 Task: Zoom out.
Action: Mouse moved to (113, 90)
Screenshot: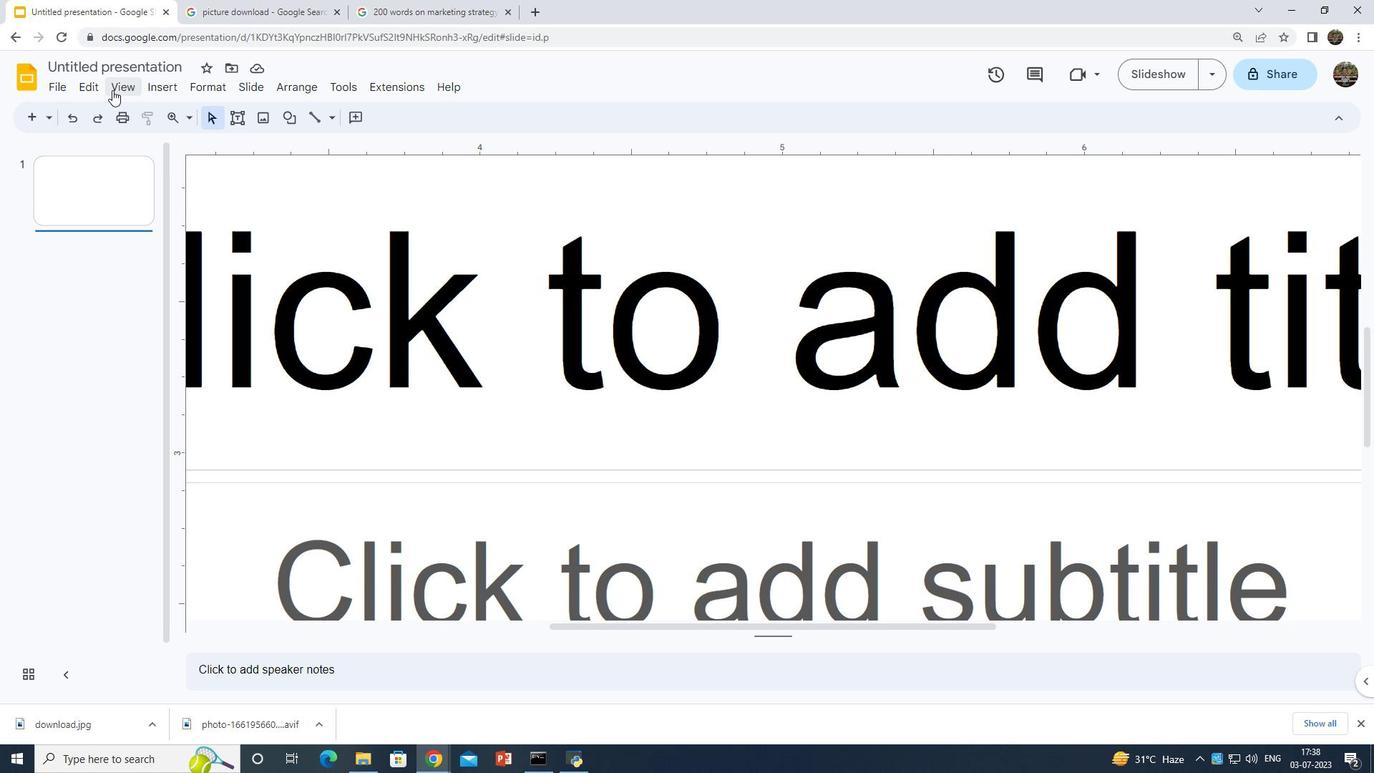 
Action: Mouse pressed left at (113, 90)
Screenshot: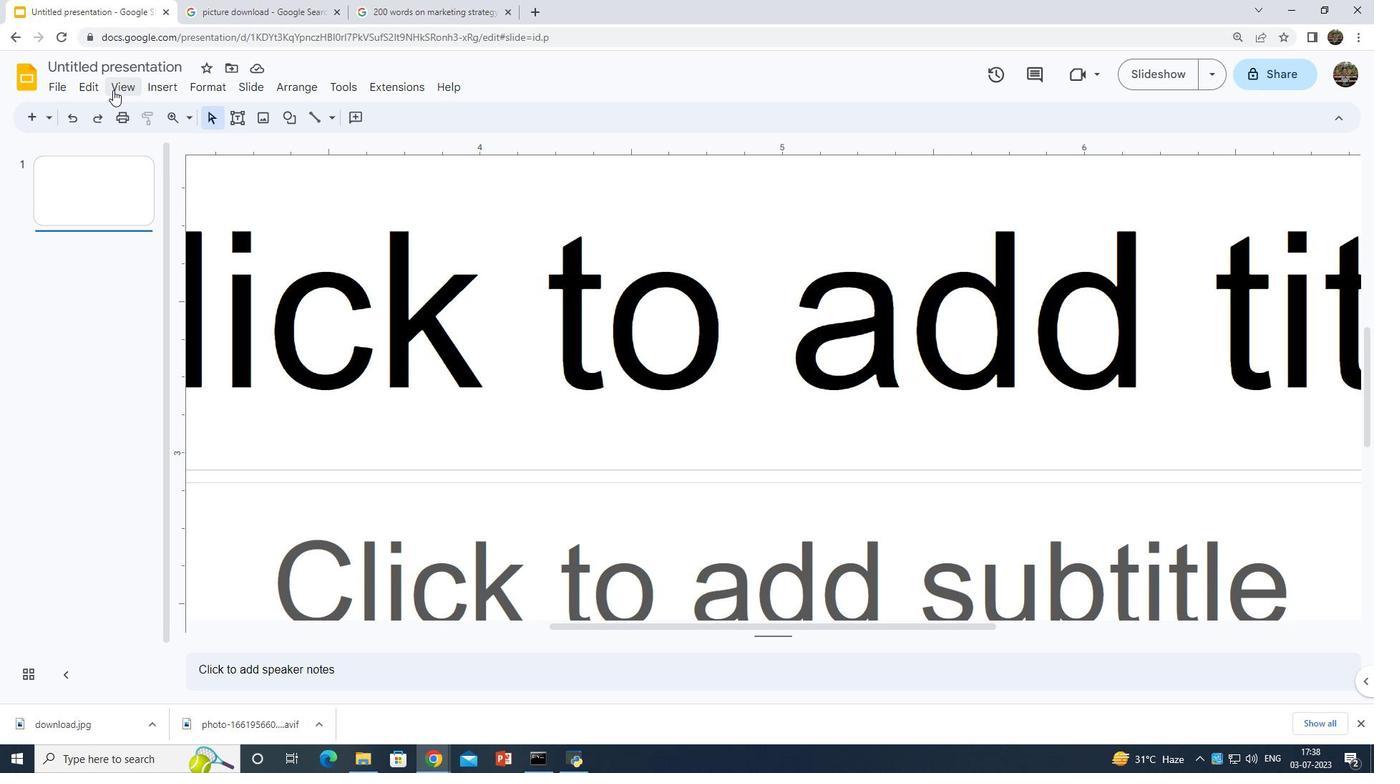 
Action: Mouse moved to (259, 406)
Screenshot: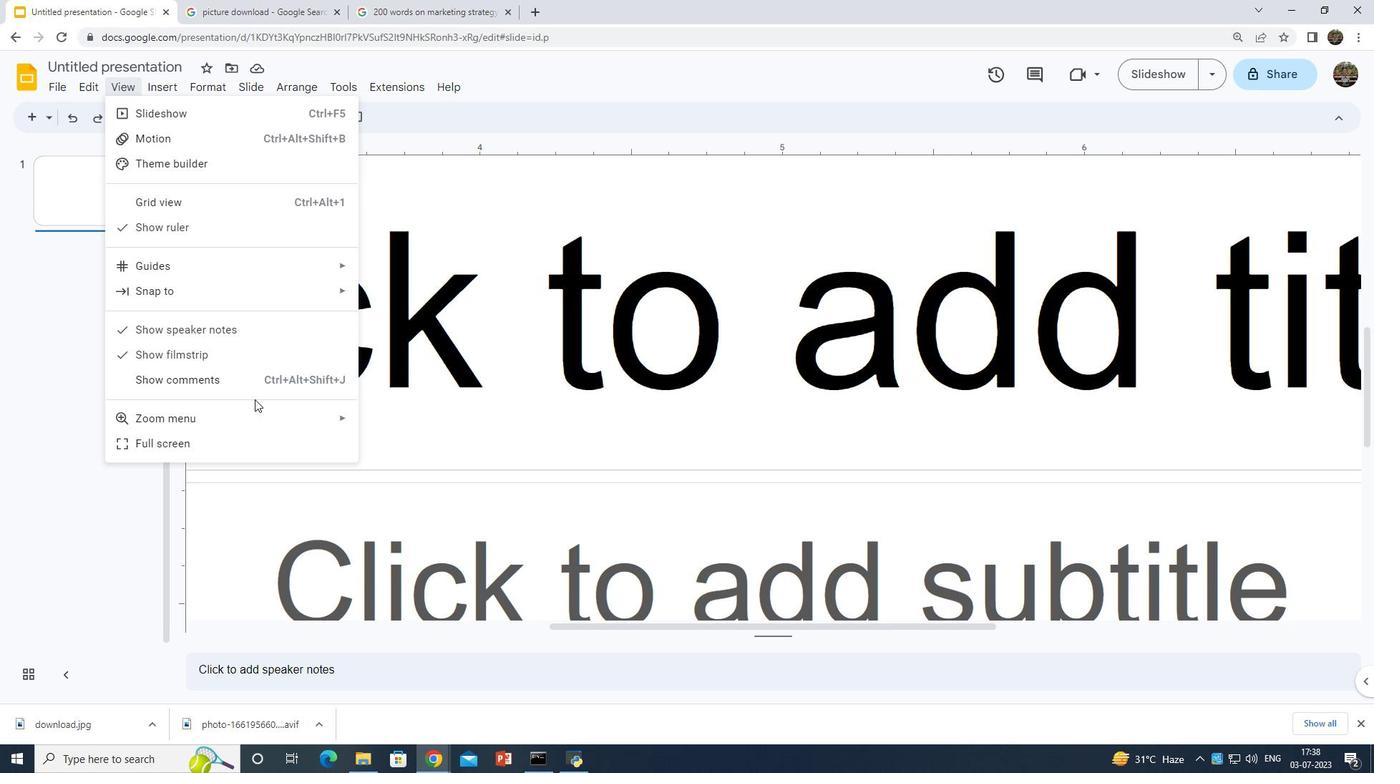 
Action: Mouse pressed left at (259, 406)
Screenshot: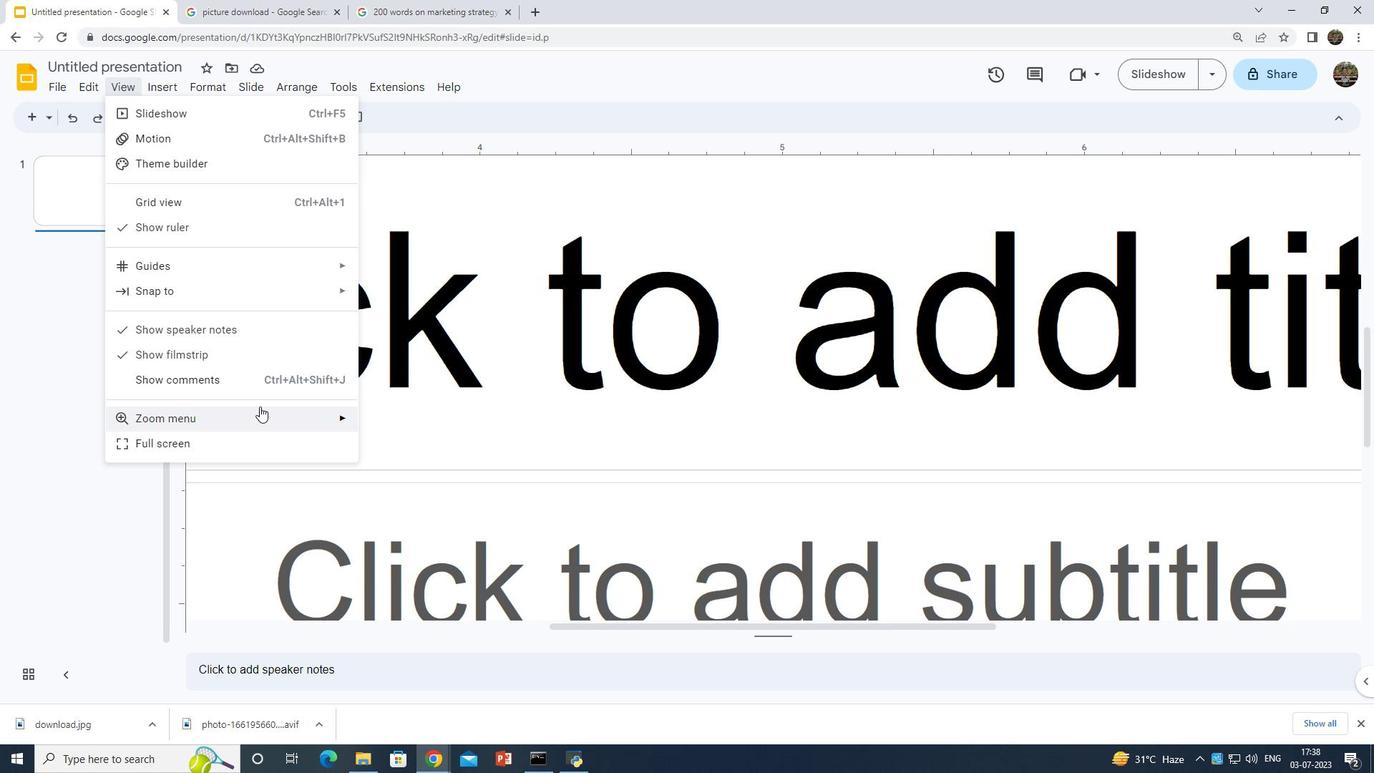 
Action: Mouse moved to (401, 557)
Screenshot: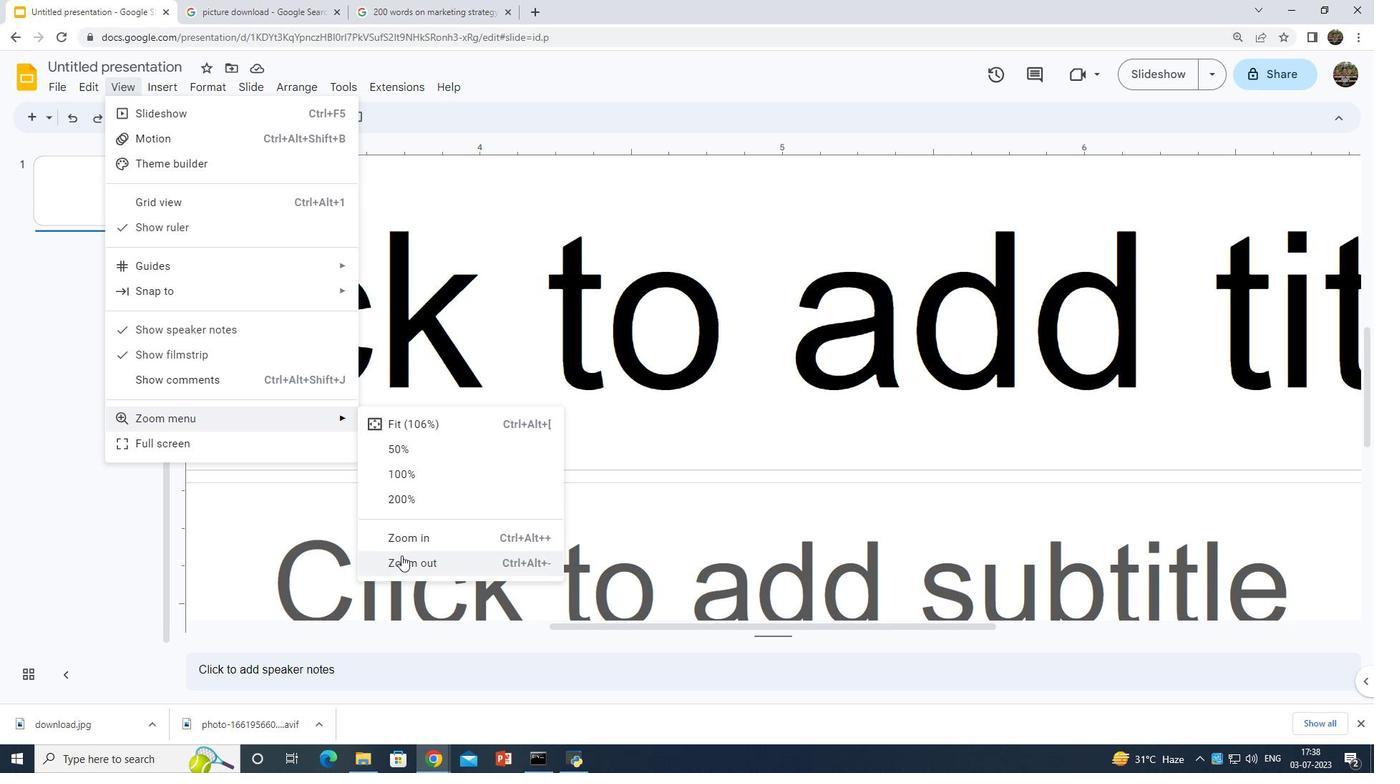 
Action: Mouse pressed left at (401, 557)
Screenshot: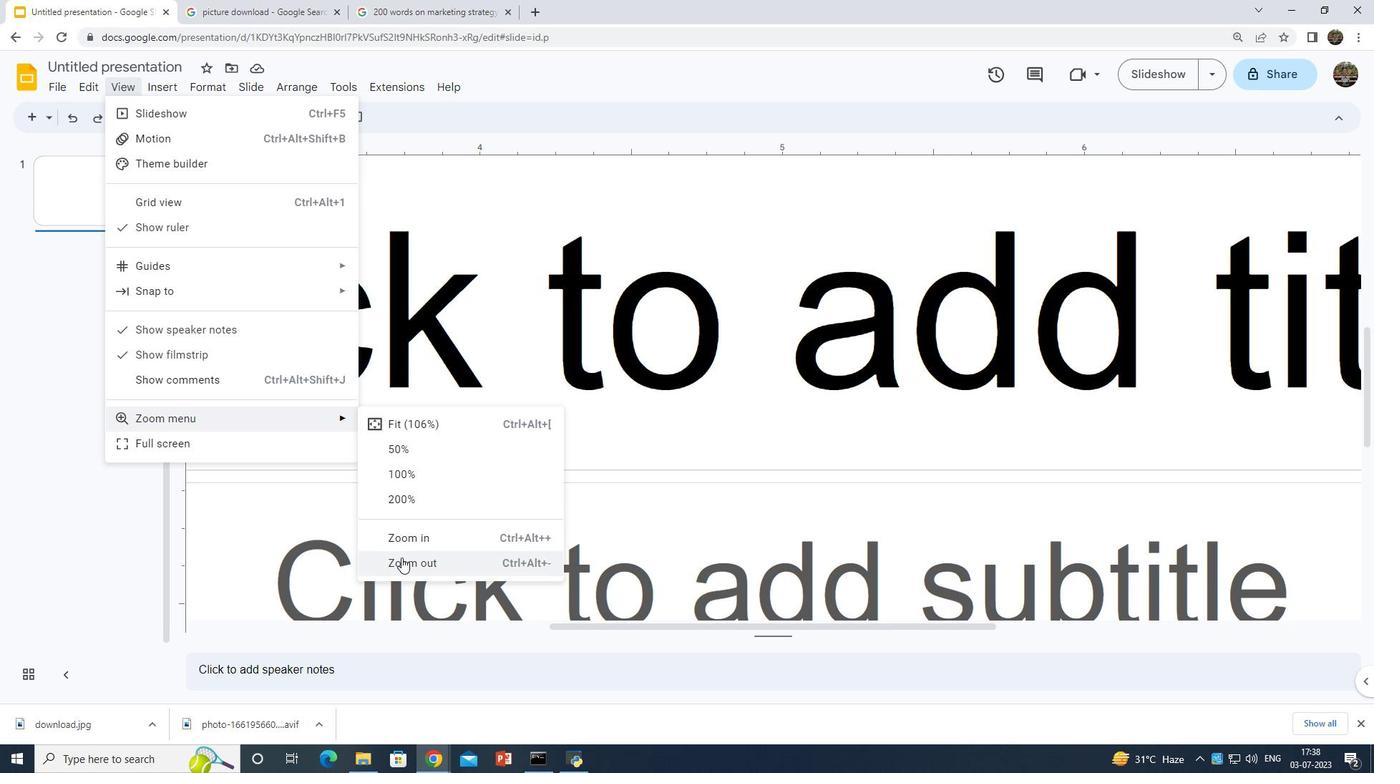 
Action: Mouse moved to (401, 557)
Screenshot: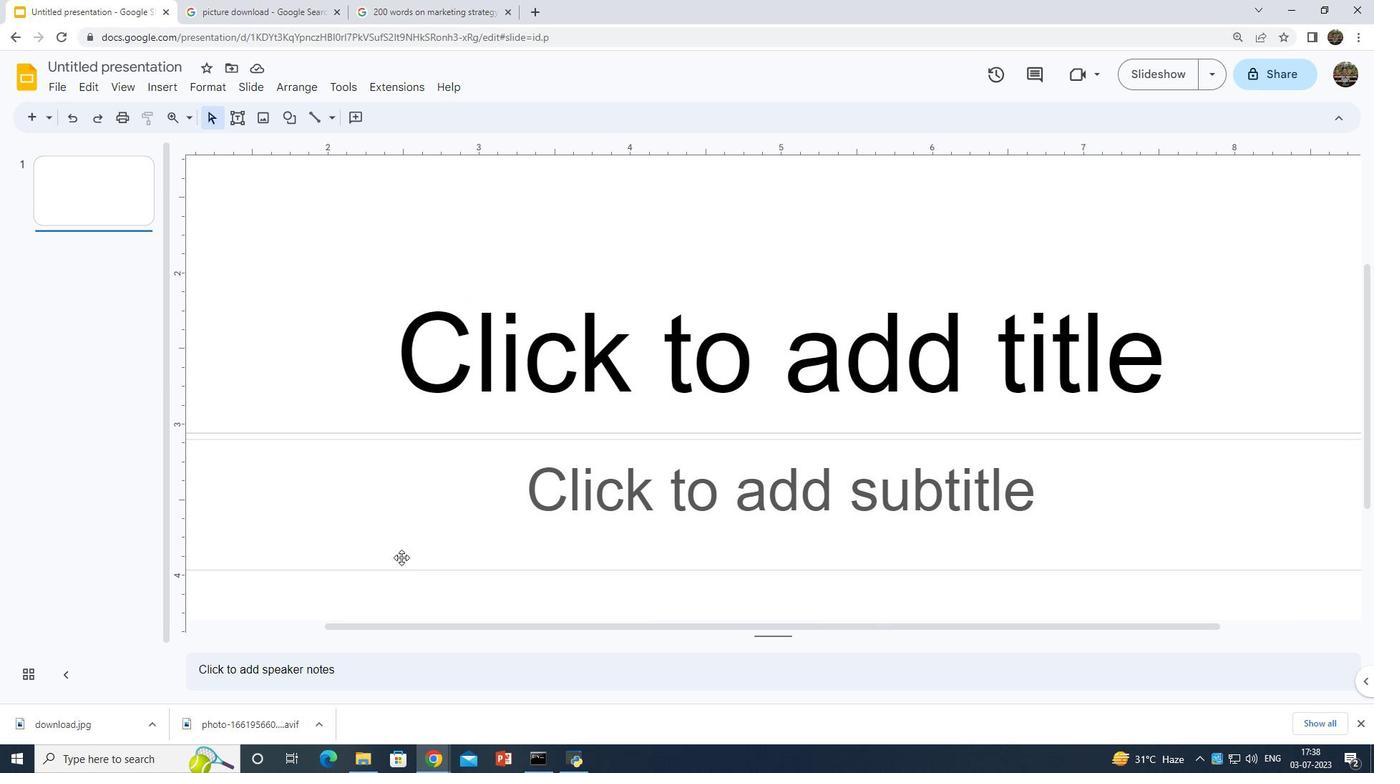 
